 Task: Filter people by United States location.
Action: Mouse moved to (288, 79)
Screenshot: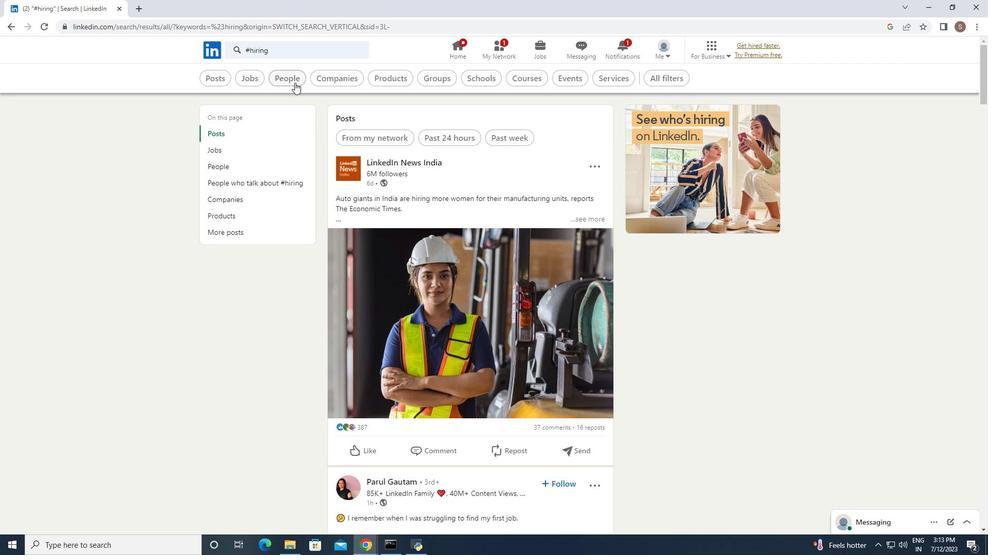 
Action: Mouse pressed left at (288, 79)
Screenshot: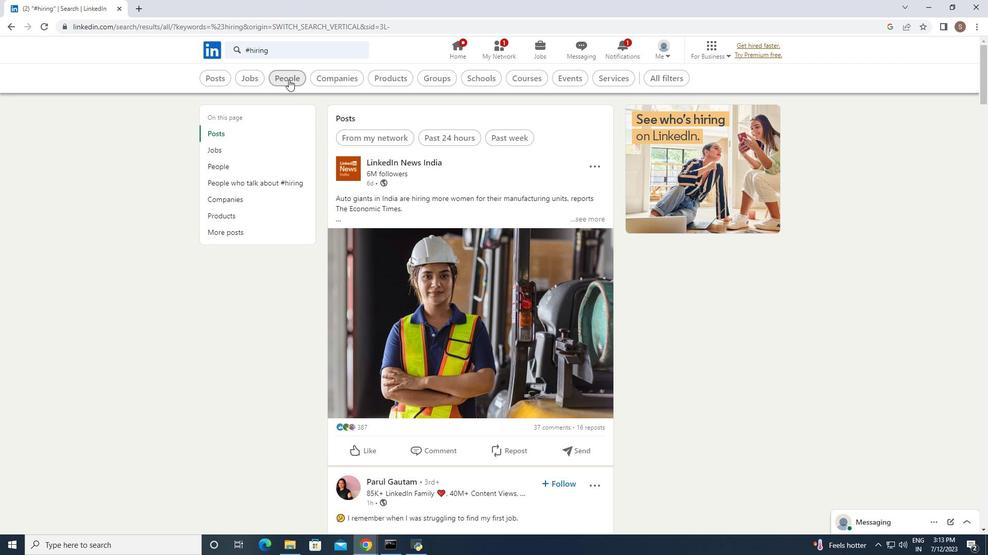 
Action: Mouse moved to (347, 79)
Screenshot: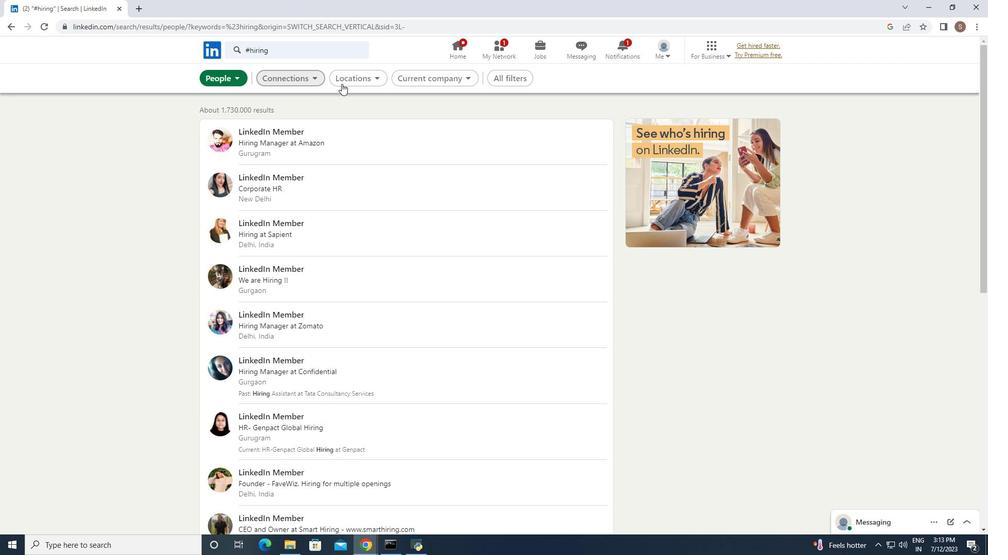 
Action: Mouse pressed left at (347, 79)
Screenshot: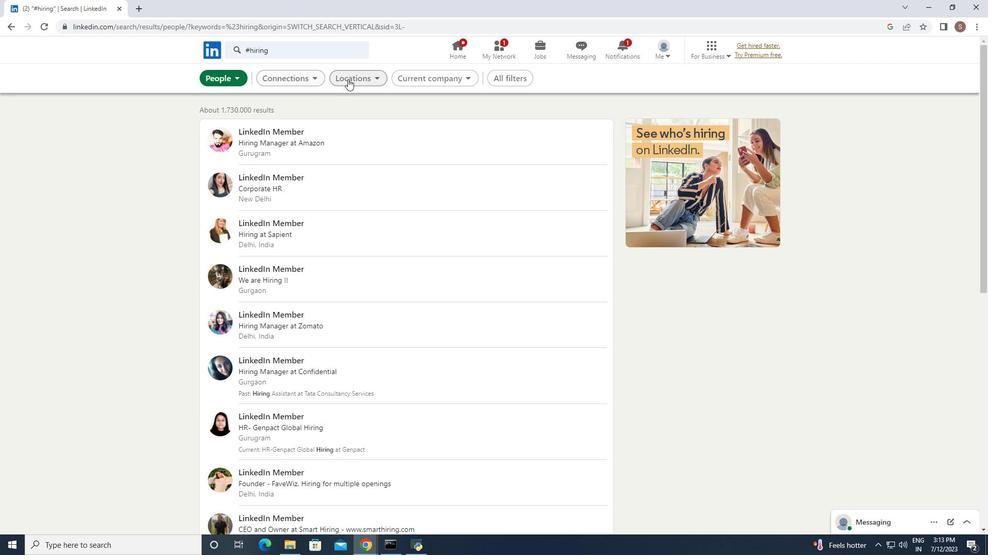
Action: Mouse moved to (289, 175)
Screenshot: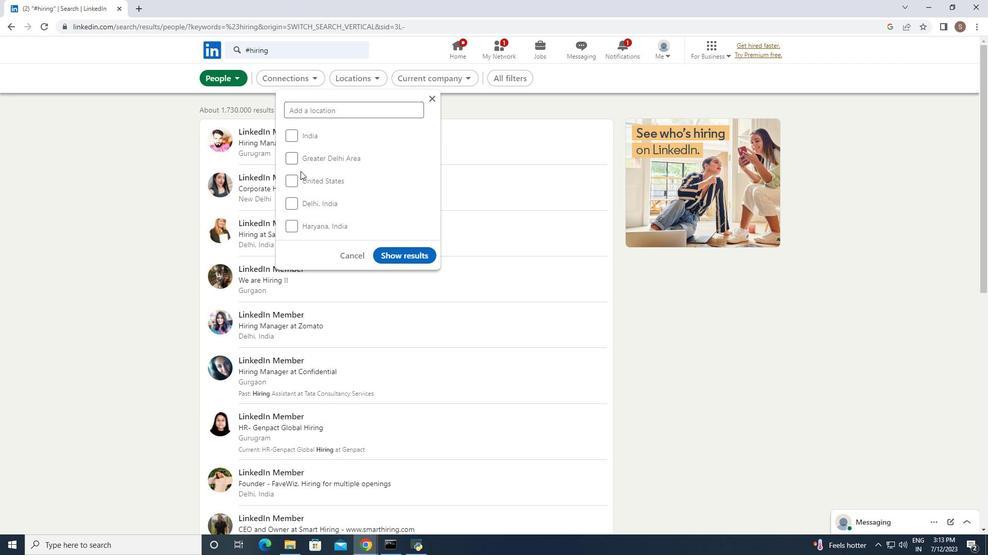 
Action: Mouse pressed left at (289, 175)
Screenshot: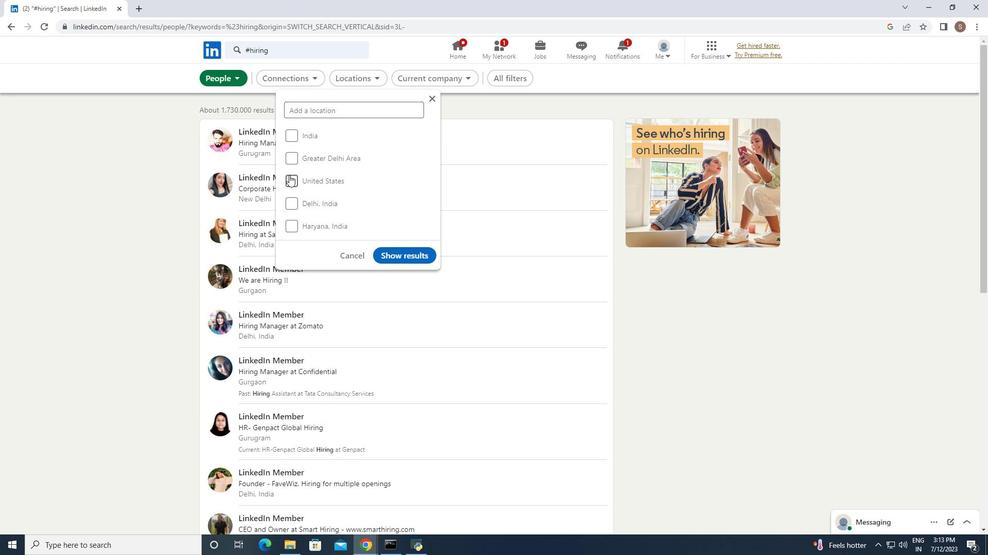 
Action: Mouse moved to (400, 253)
Screenshot: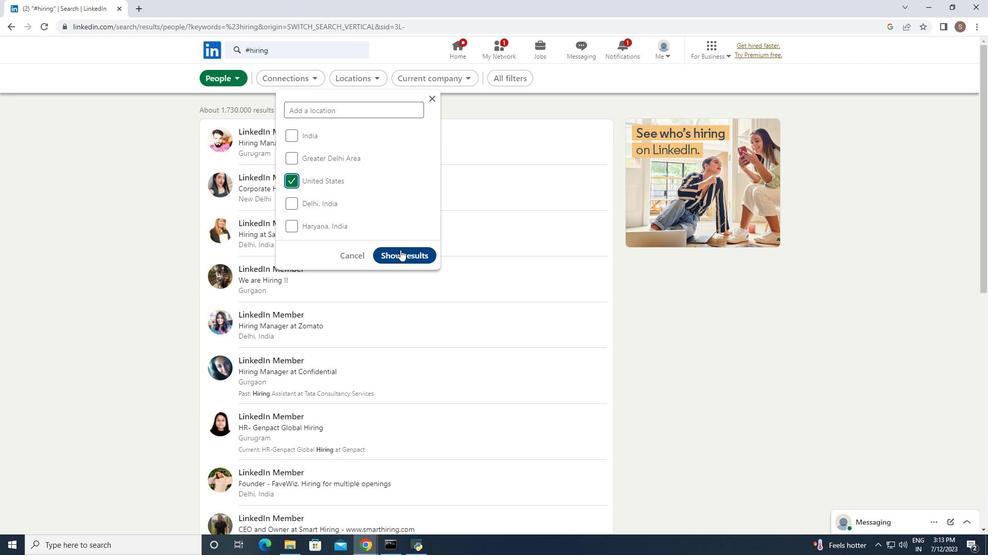 
Action: Mouse pressed left at (400, 253)
Screenshot: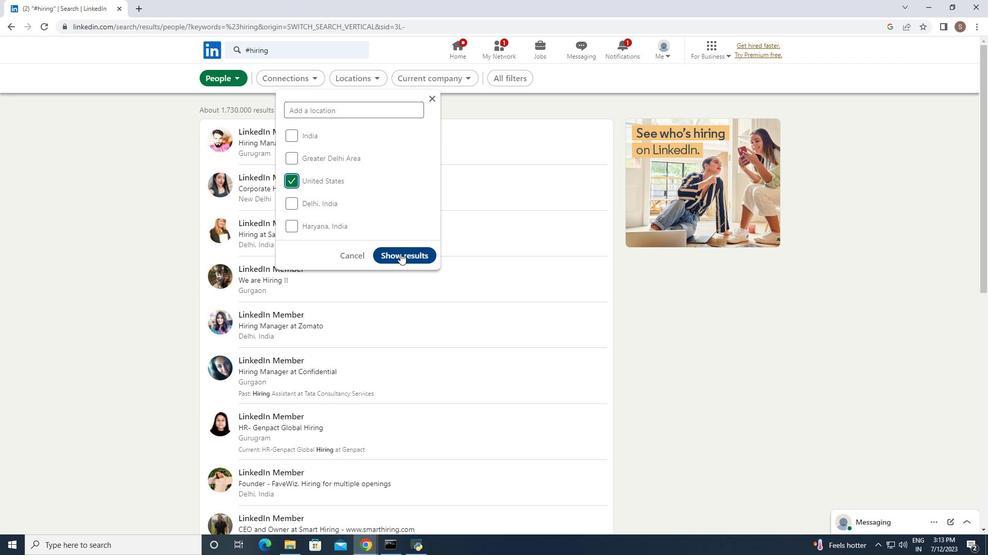 
